 Task: Use the formula "COUNT" in spreadsheet "Project portfolio".
Action: Mouse moved to (404, 327)
Screenshot: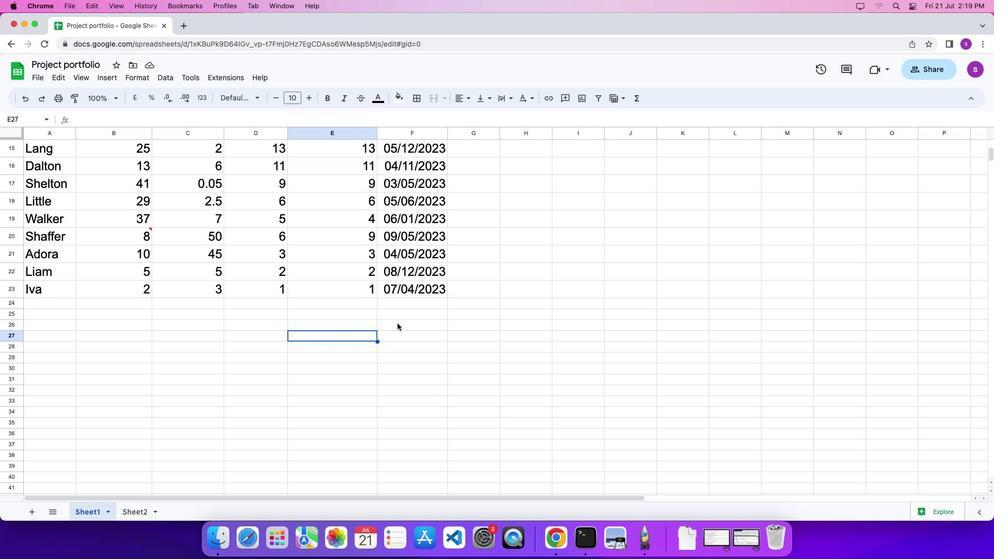 
Action: Mouse pressed left at (404, 327)
Screenshot: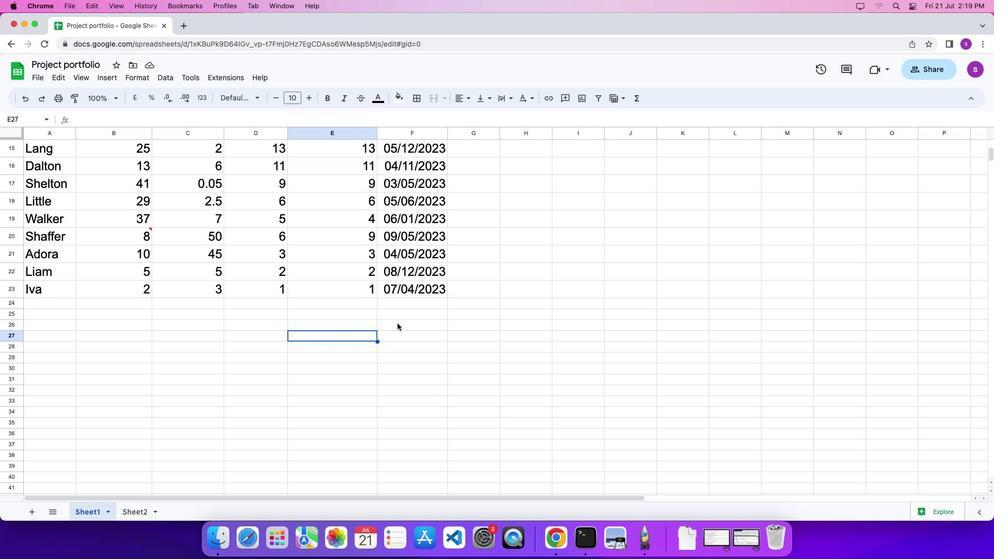 
Action: Mouse pressed left at (404, 327)
Screenshot: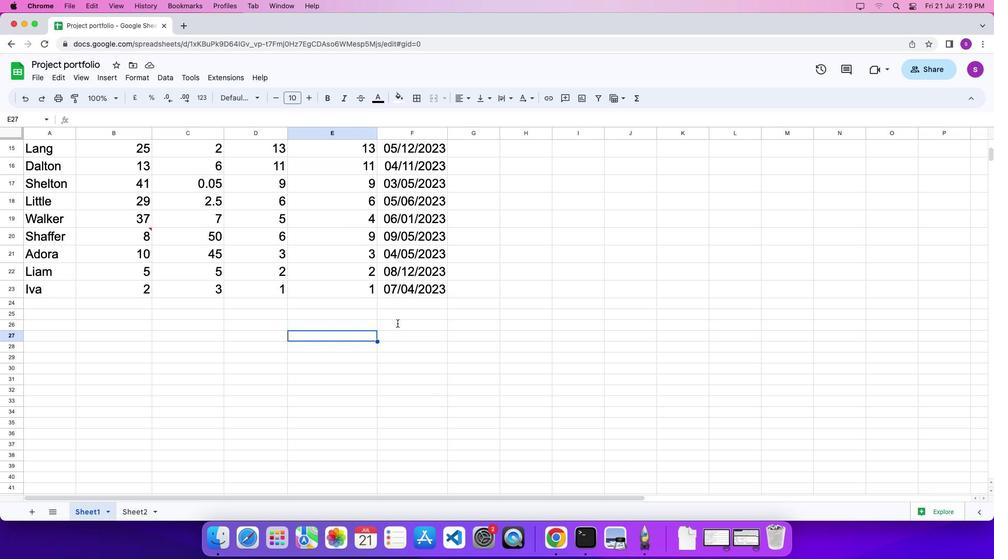 
Action: Key pressed '='
Screenshot: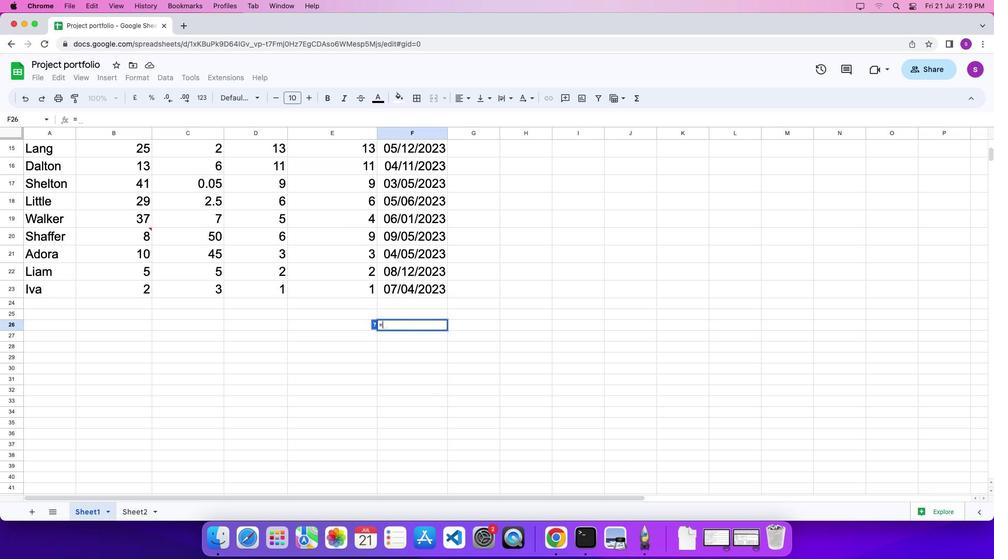 
Action: Mouse moved to (633, 122)
Screenshot: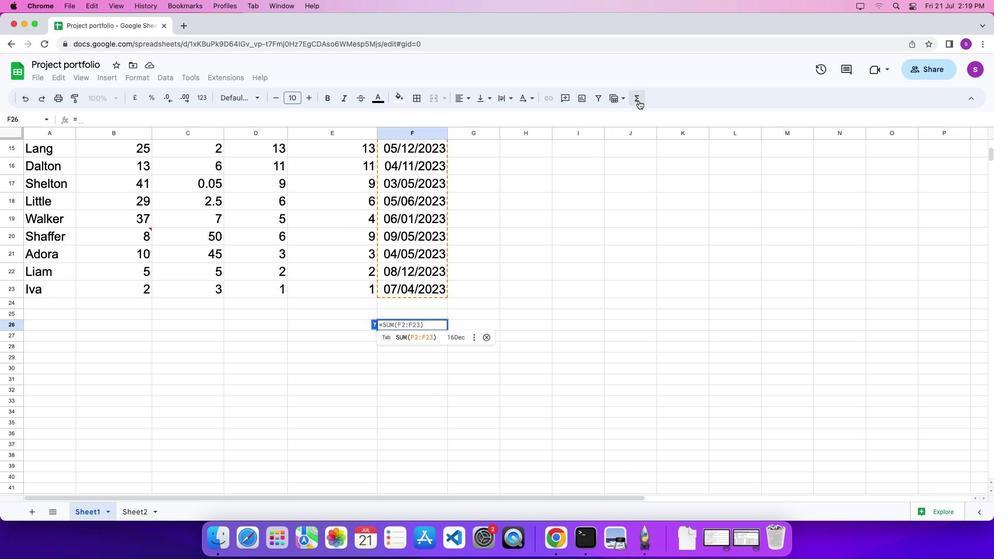 
Action: Mouse pressed left at (633, 122)
Screenshot: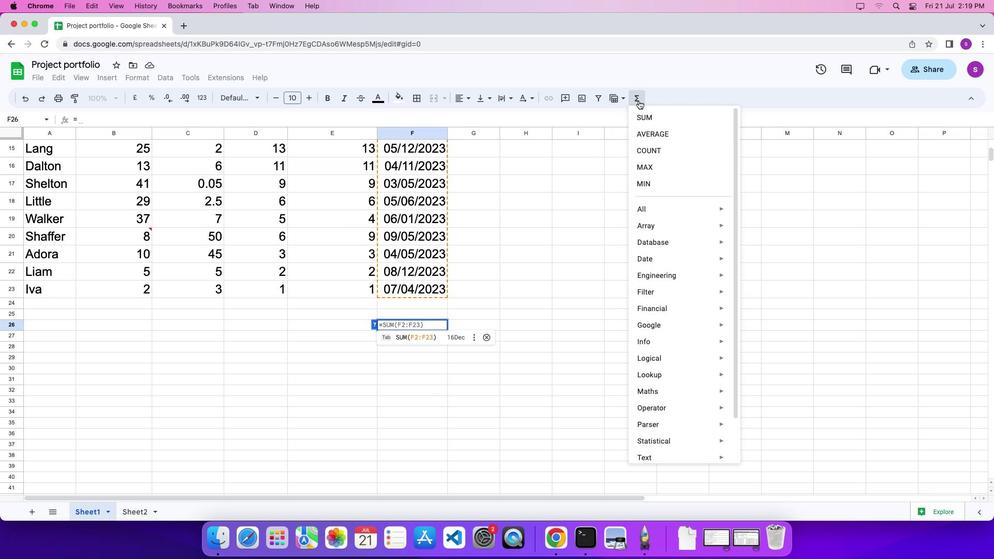 
Action: Mouse moved to (744, 411)
Screenshot: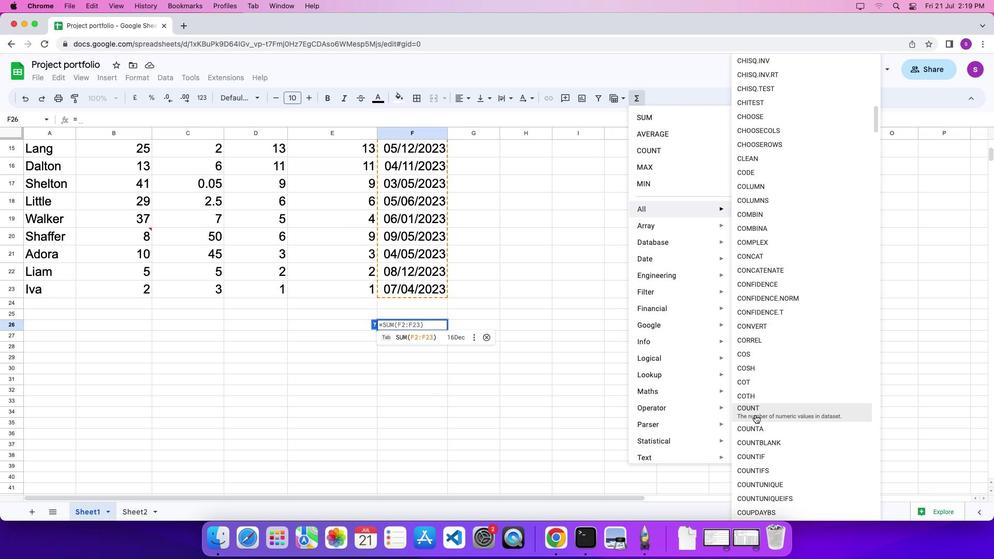 
Action: Mouse pressed left at (744, 411)
Screenshot: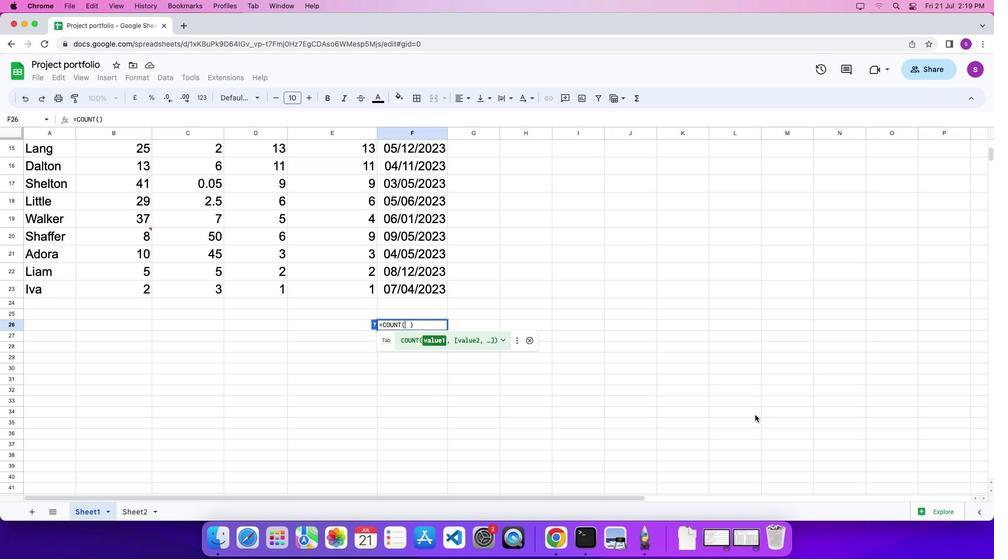 
Action: Mouse moved to (267, 221)
Screenshot: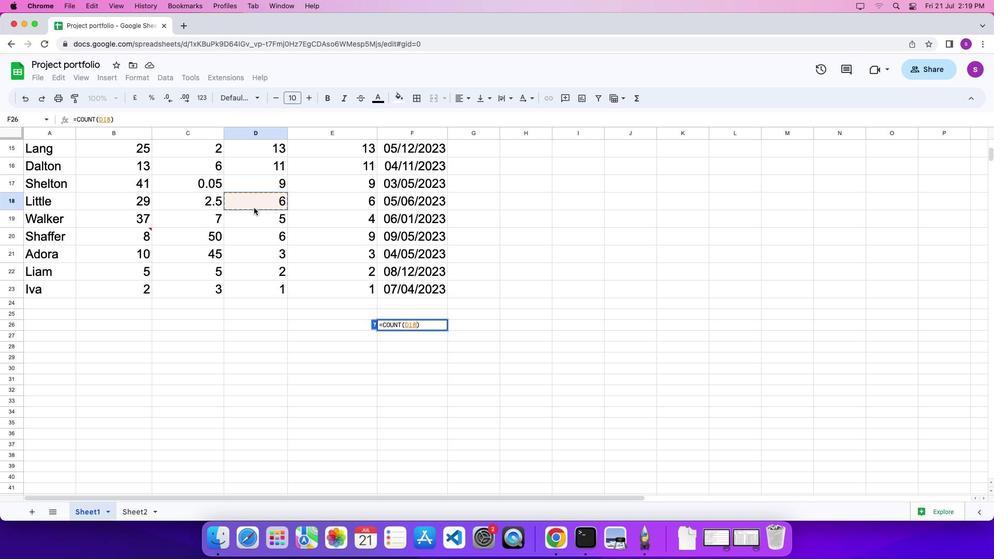
Action: Mouse pressed left at (267, 221)
Screenshot: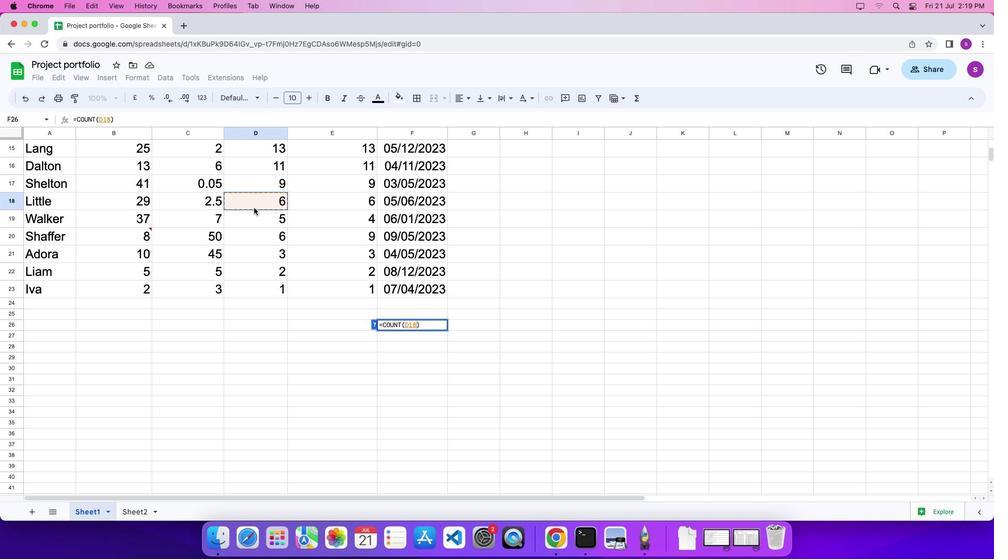 
Action: Mouse moved to (278, 227)
Screenshot: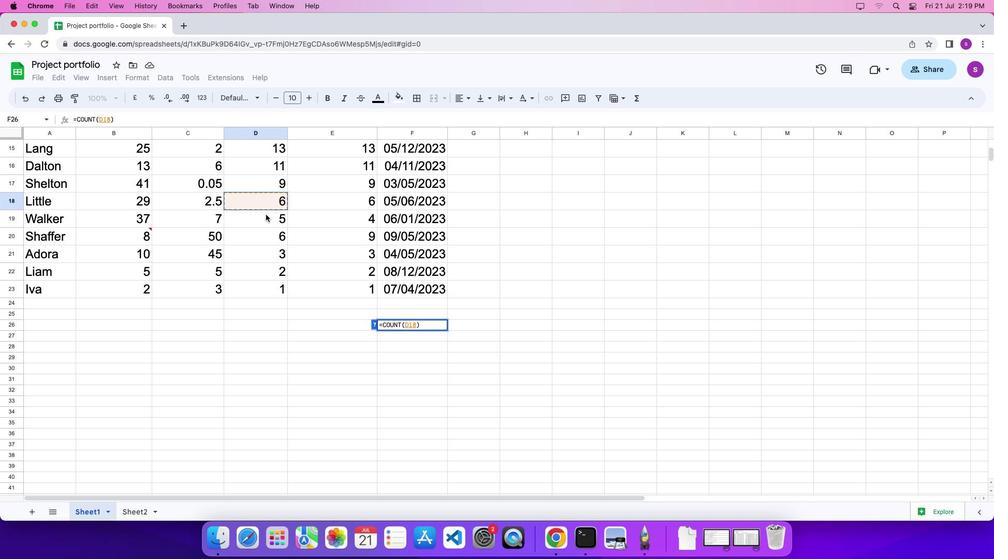 
Action: Key pressed ','
Screenshot: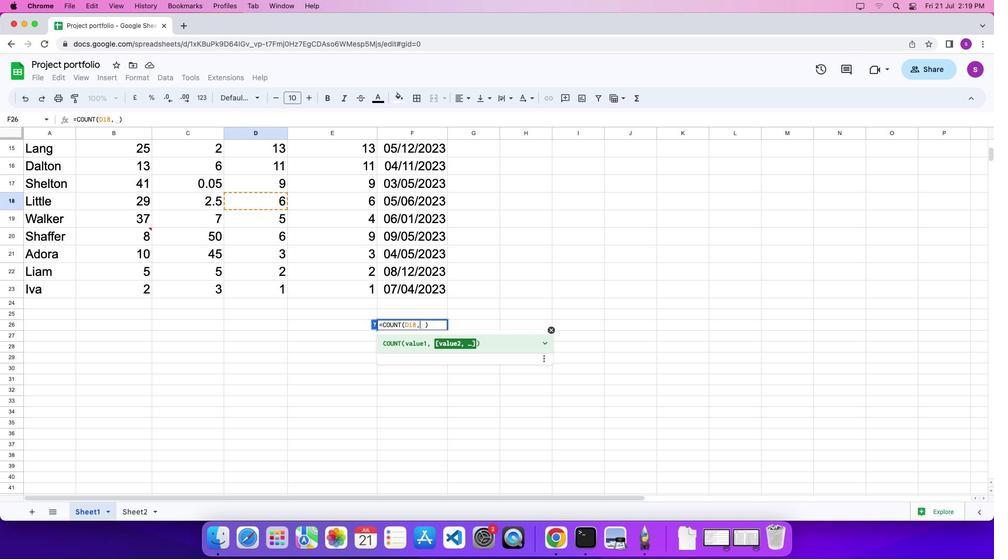 
Action: Mouse moved to (306, 249)
Screenshot: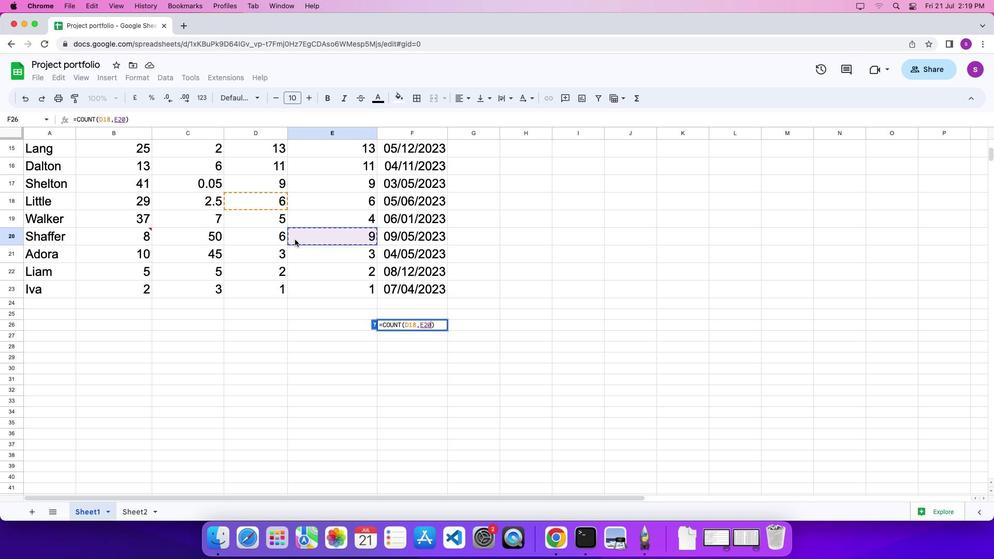 
Action: Mouse pressed left at (306, 249)
Screenshot: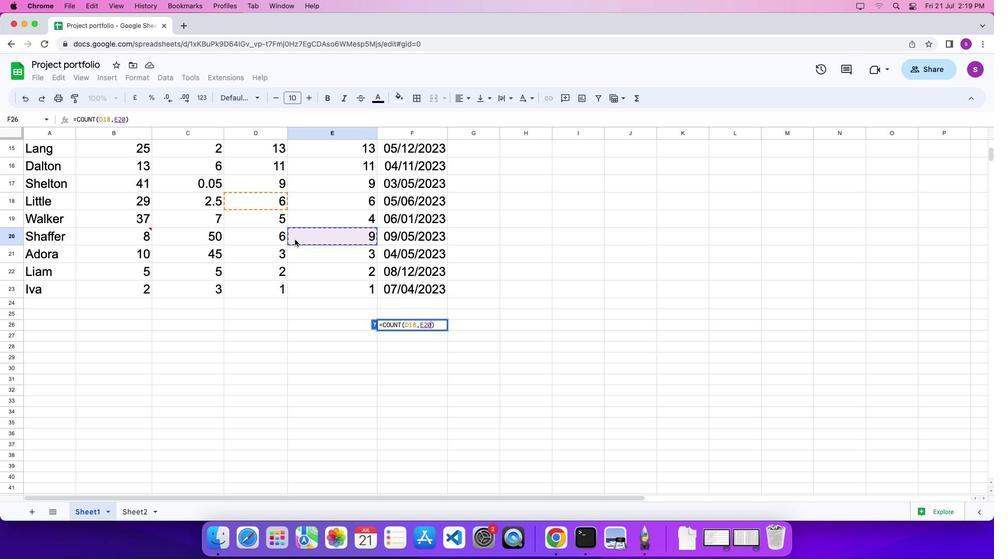 
Action: Mouse moved to (442, 327)
Screenshot: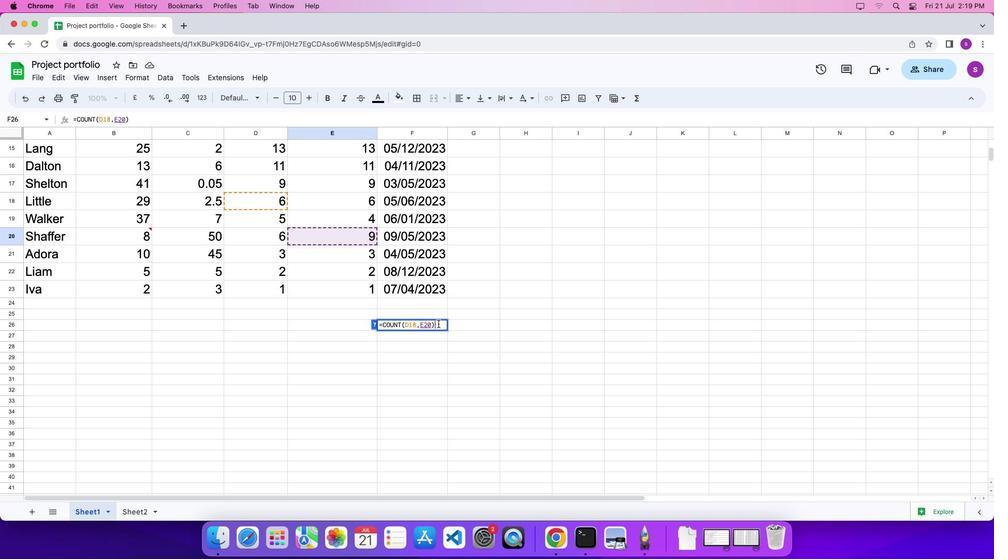 
Action: Mouse pressed left at (442, 327)
Screenshot: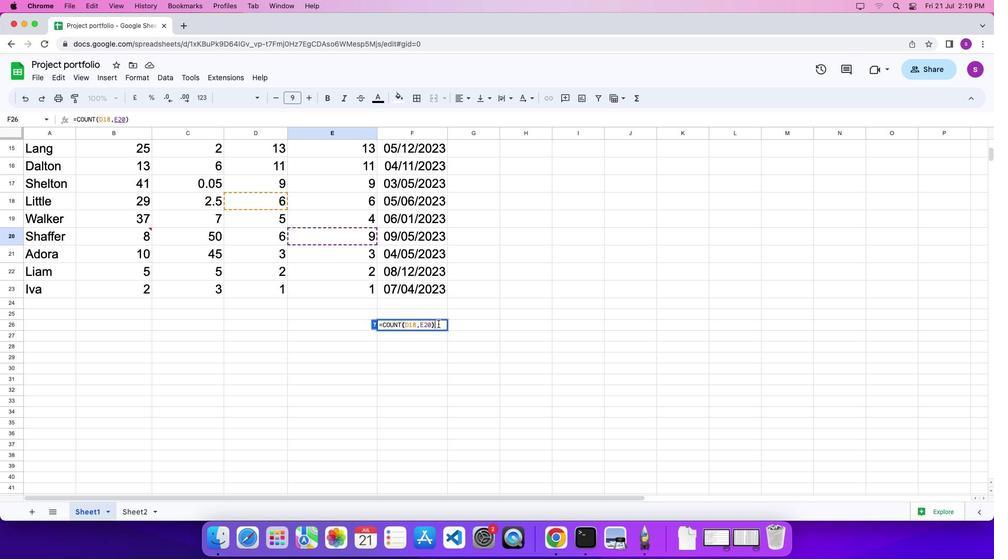 
Action: Key pressed Key.enter
Screenshot: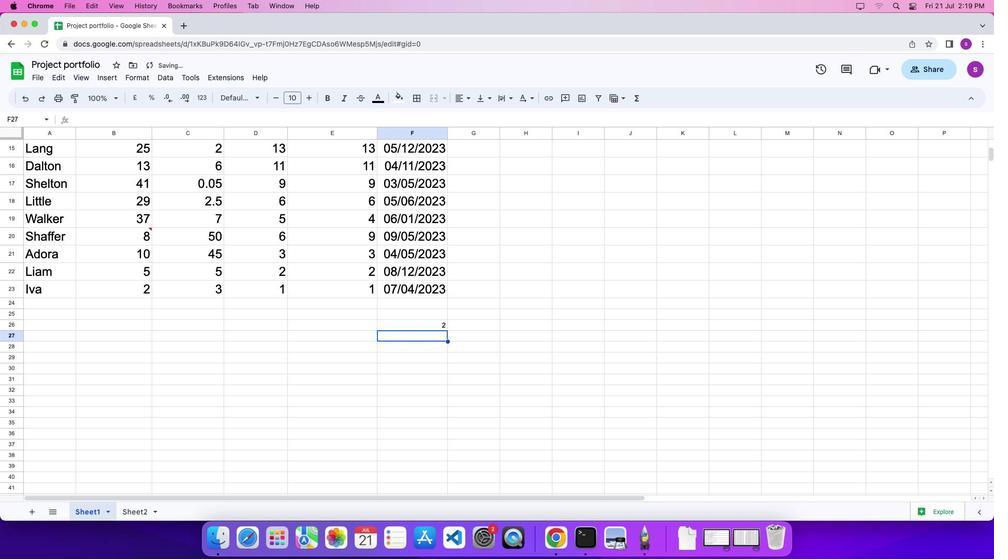 
